 Task: Create a task  Implement a new cloud-based payroll system for a company , assign it to team member softage.2@softage.net in the project AgileNimbus and update the status of the task to  On Track  , set the priority of the task to Low
Action: Mouse moved to (72, 53)
Screenshot: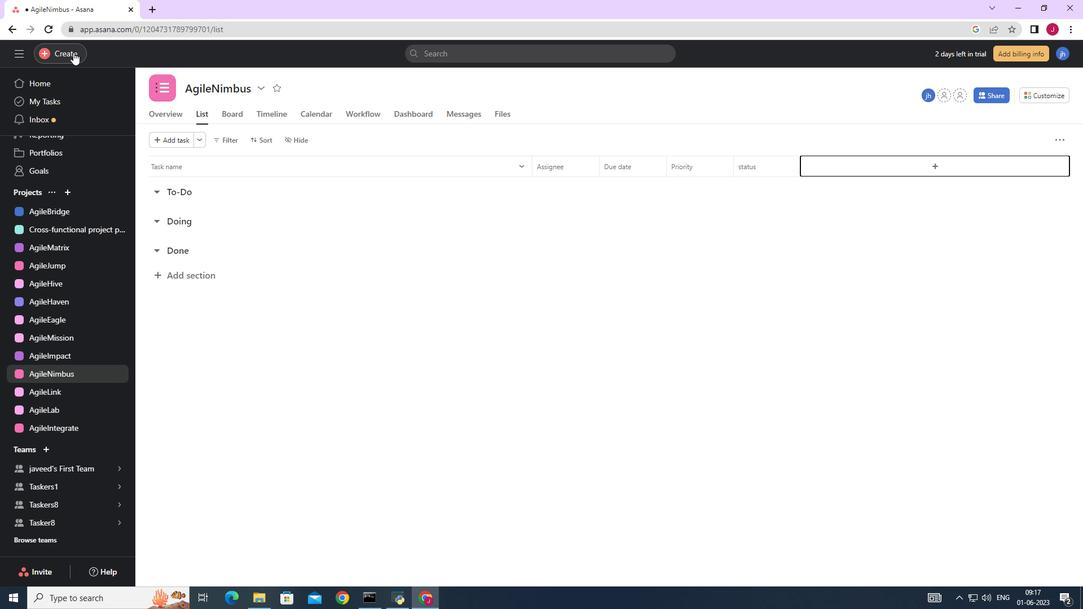 
Action: Mouse pressed left at (72, 53)
Screenshot: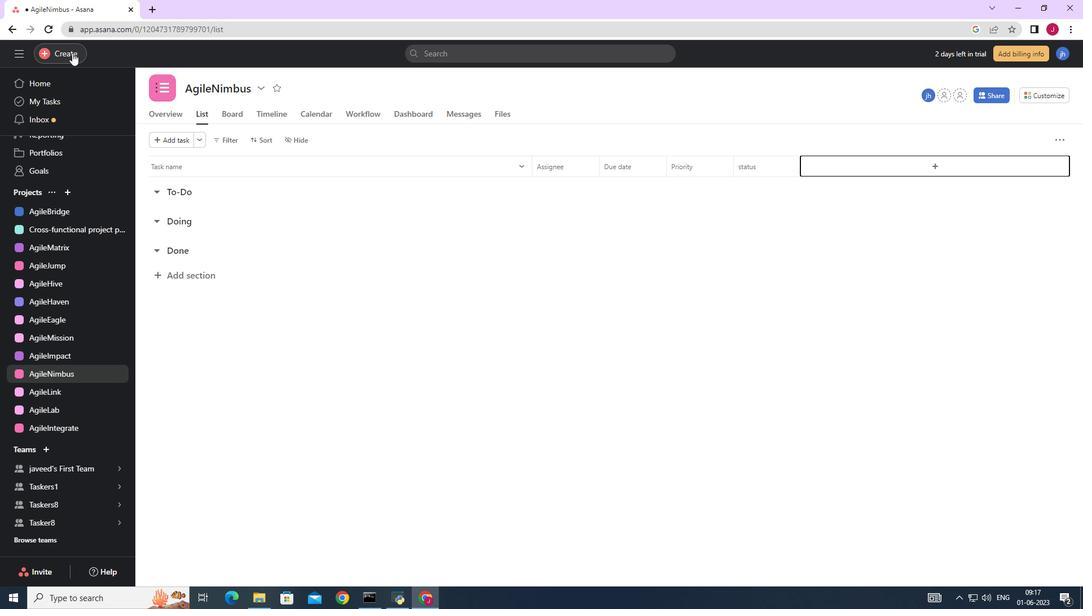 
Action: Mouse moved to (120, 58)
Screenshot: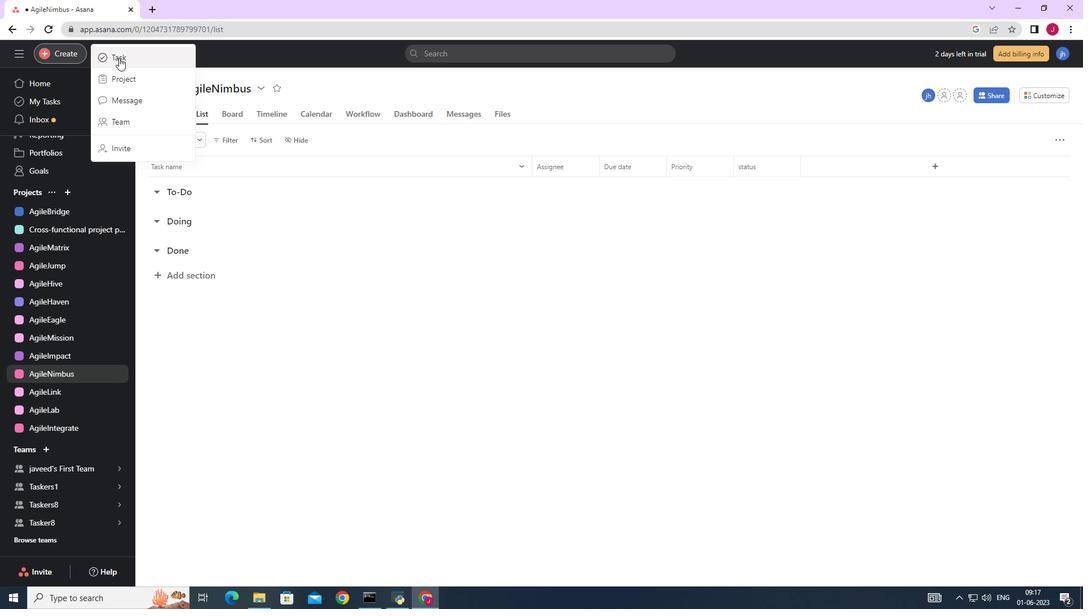 
Action: Mouse pressed left at (120, 58)
Screenshot: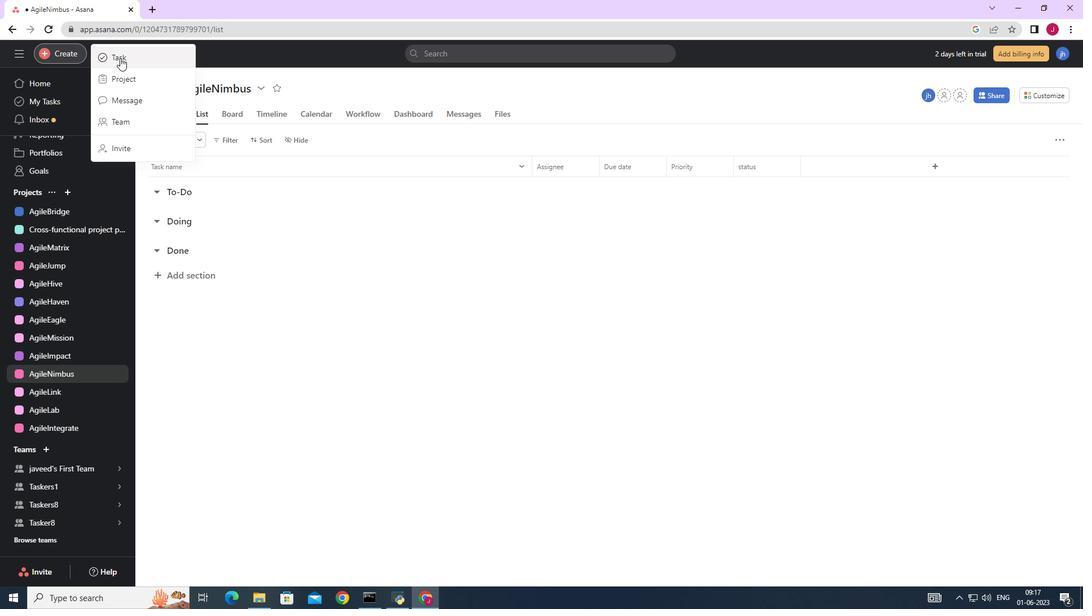 
Action: Mouse moved to (881, 375)
Screenshot: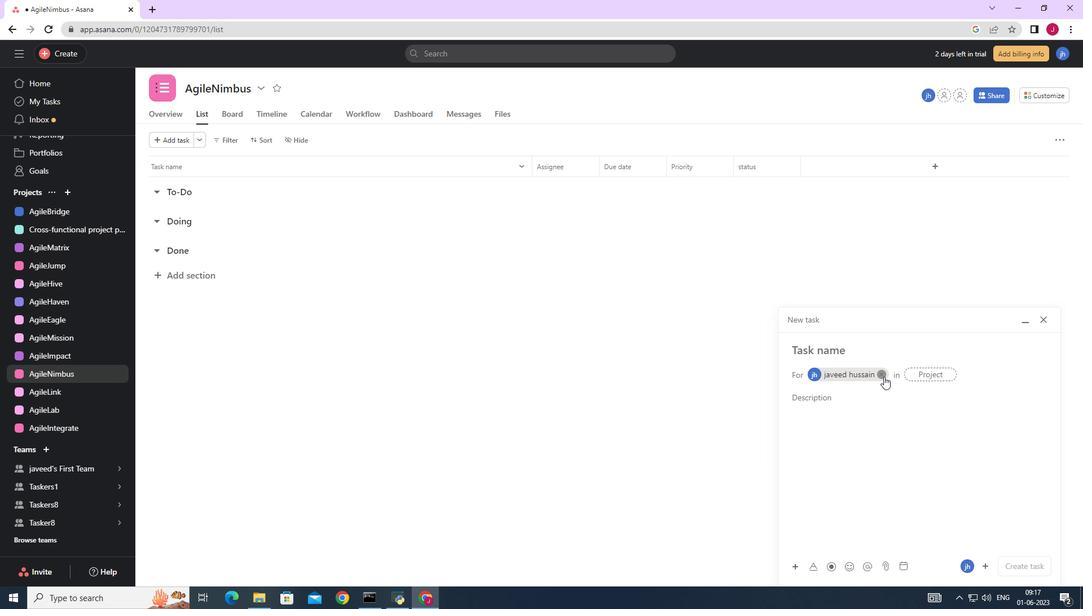 
Action: Mouse pressed left at (881, 375)
Screenshot: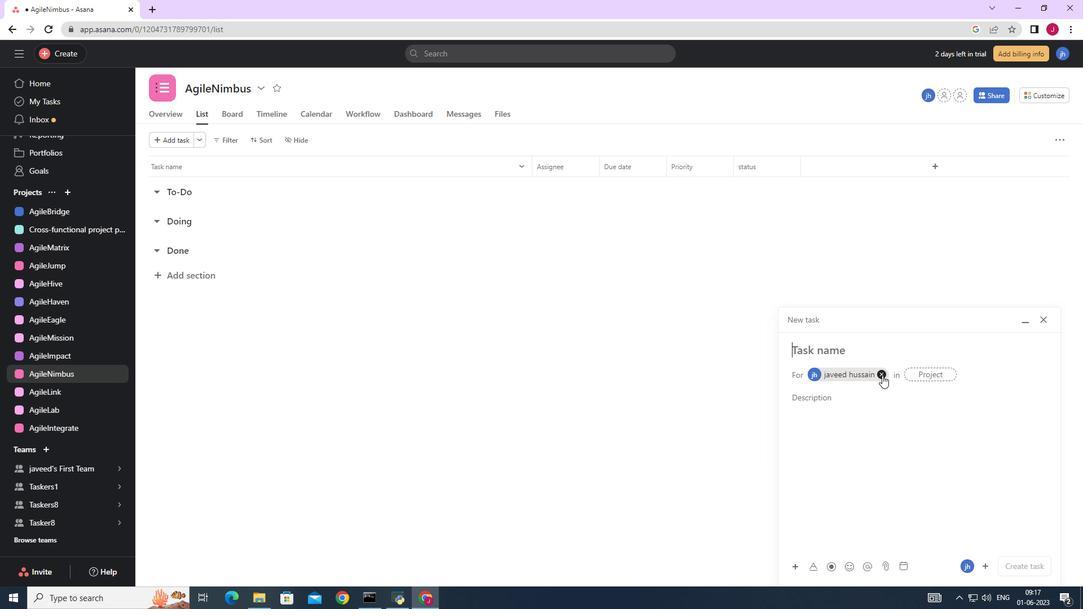 
Action: Mouse moved to (822, 346)
Screenshot: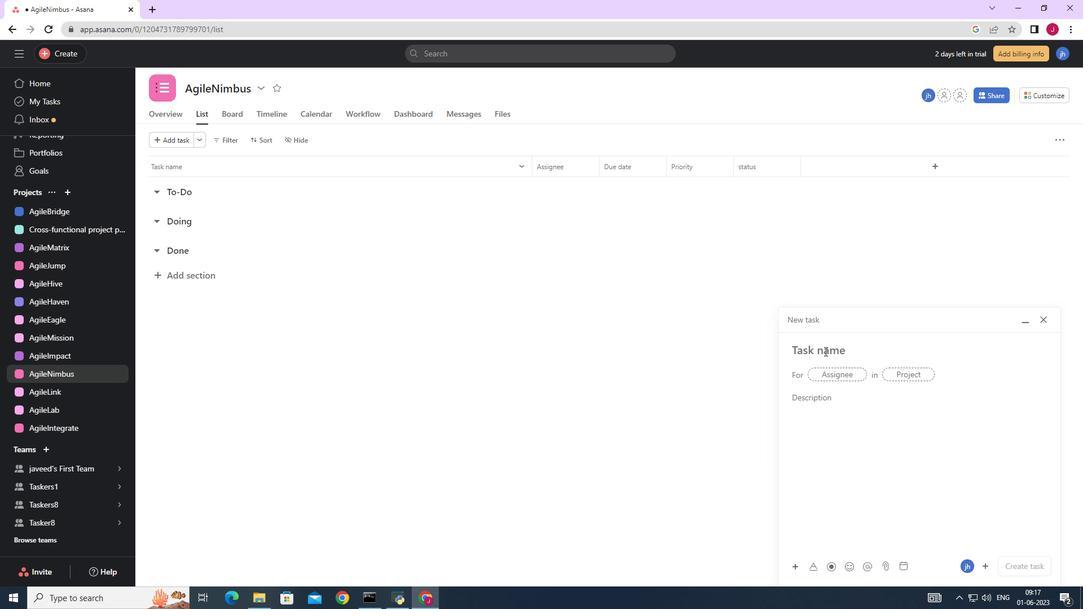 
Action: Mouse pressed left at (822, 346)
Screenshot: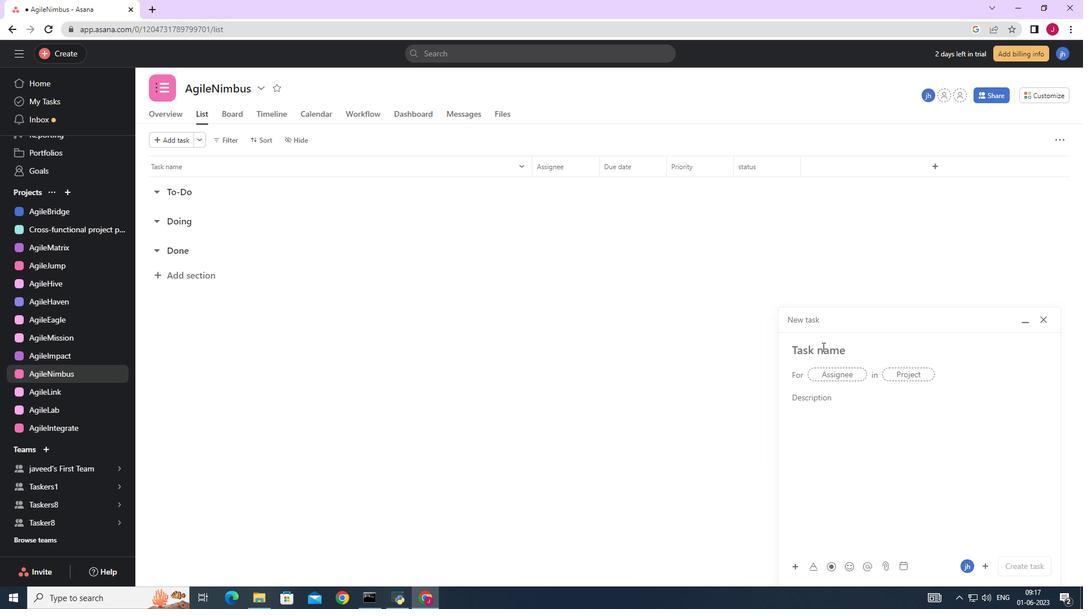 
Action: Mouse moved to (821, 346)
Screenshot: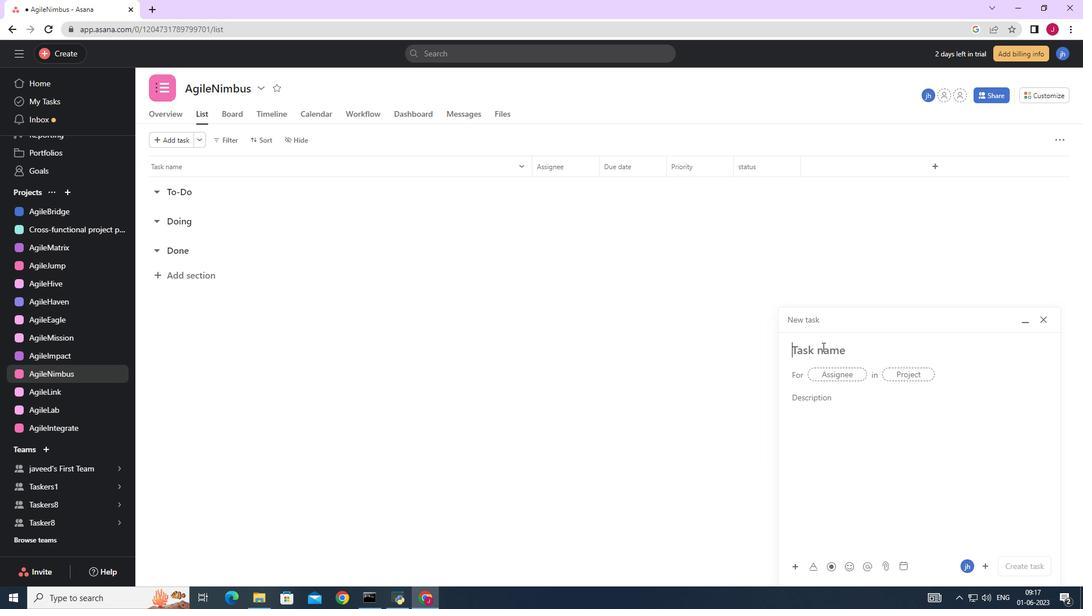 
Action: Key pressed <Key.caps_lock>I<Key.caps_lock>mplement<Key.space>a<Key.space>new<Key.space>clou-based<Key.space><Key.left><Key.left><Key.left><Key.left><Key.left><Key.left><Key.left>d<Key.right><Key.right><Key.right><Key.right><Key.right><Key.right><Key.right>payroll<Key.space>system<Key.space>for<Key.space>a<Key.space>company
Screenshot: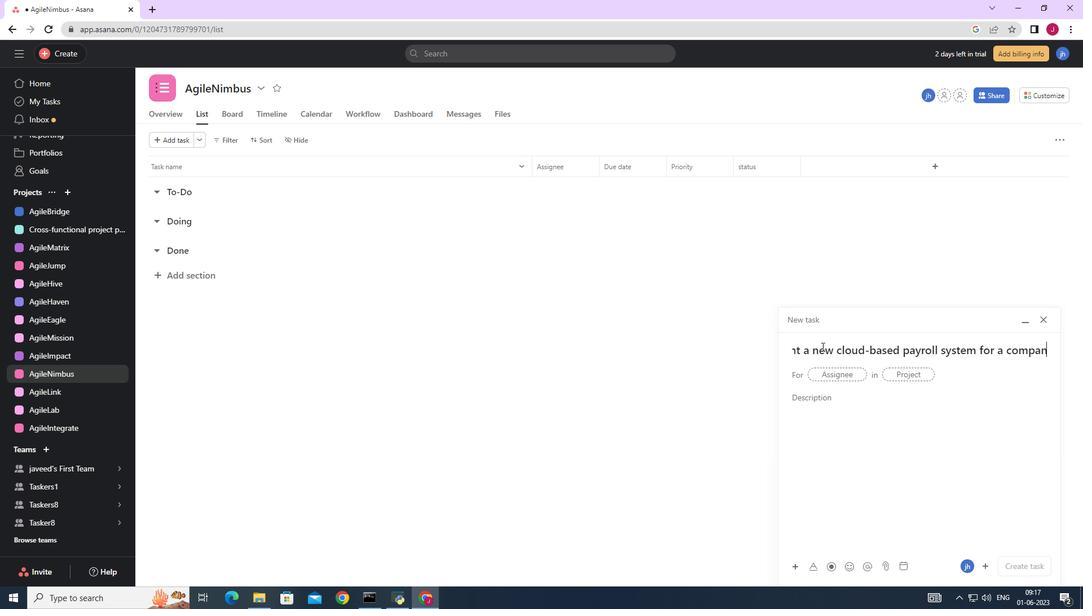 
Action: Mouse moved to (834, 372)
Screenshot: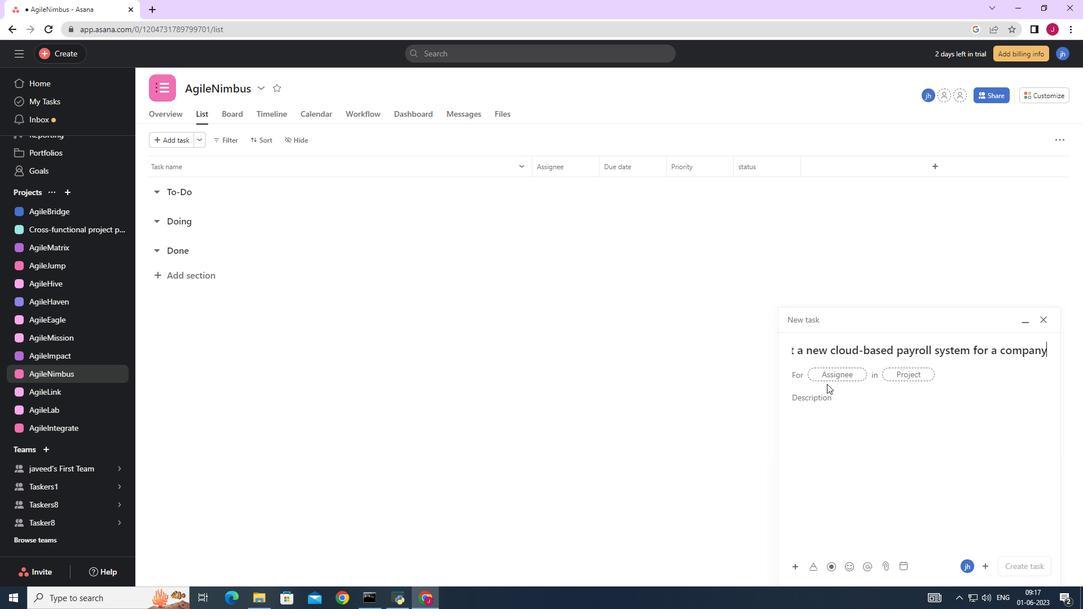 
Action: Mouse pressed left at (834, 372)
Screenshot: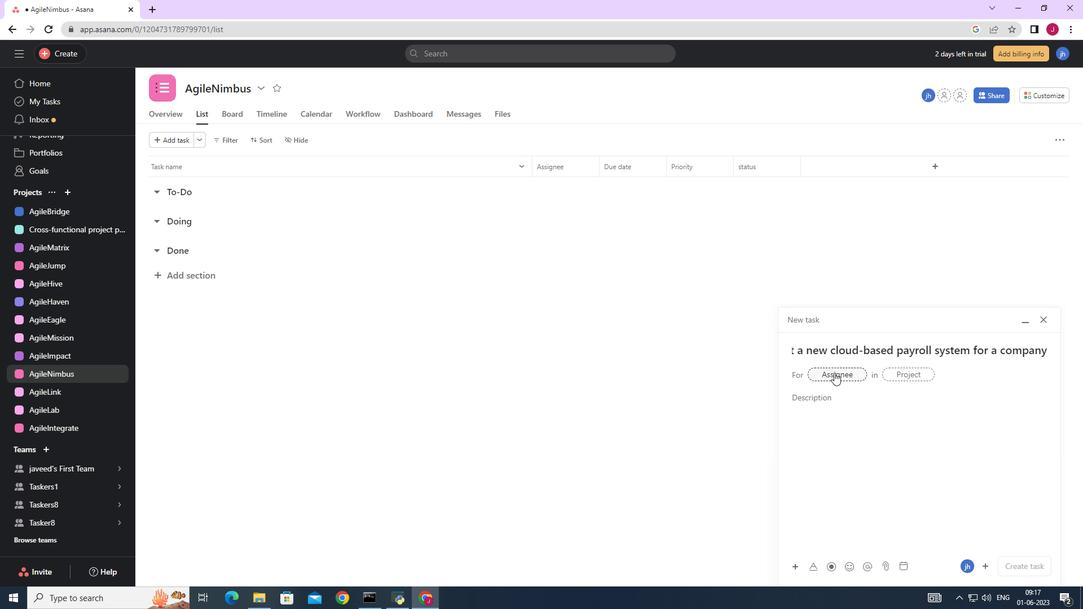
Action: Key pressed softage.2
Screenshot: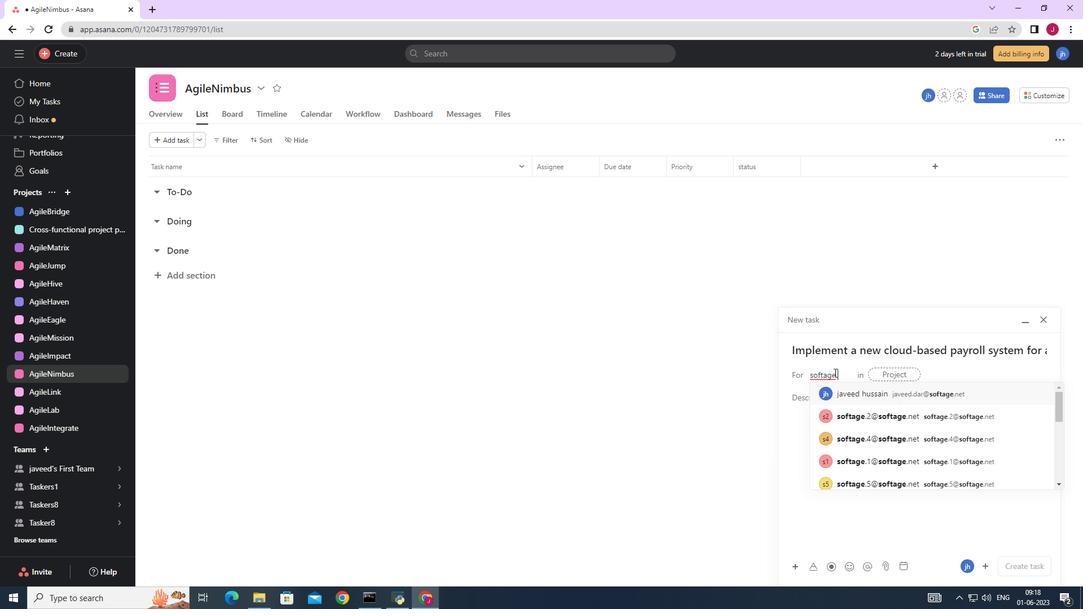 
Action: Mouse moved to (873, 395)
Screenshot: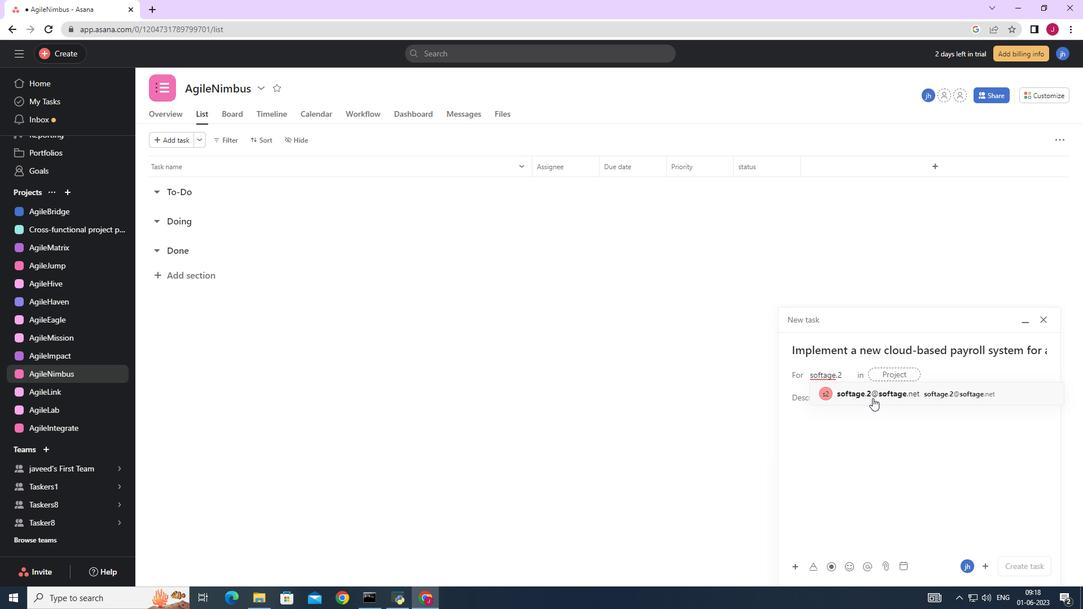 
Action: Mouse pressed left at (873, 395)
Screenshot: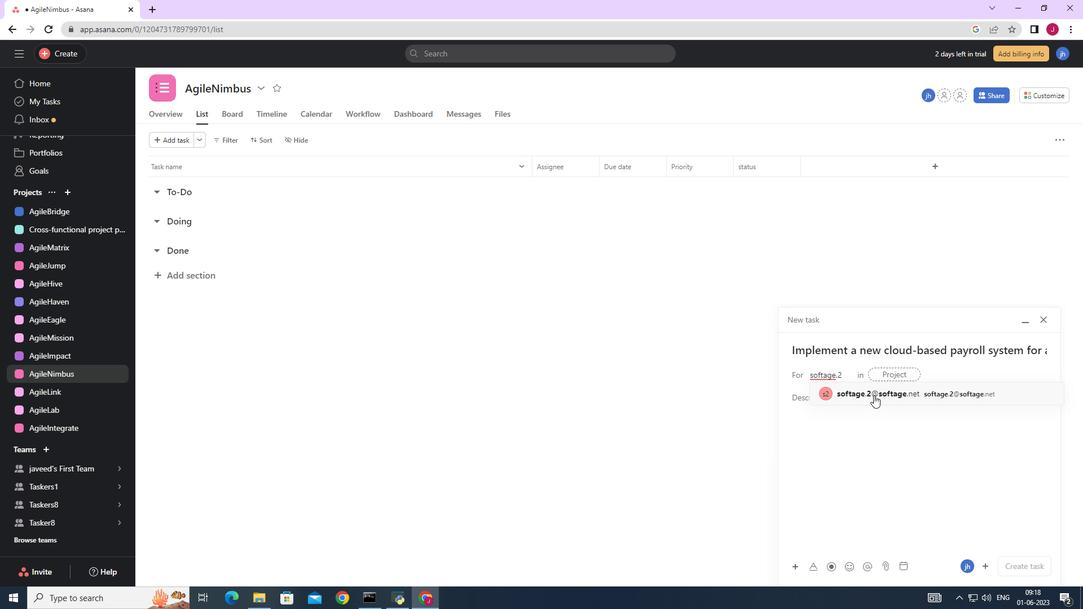 
Action: Mouse moved to (717, 387)
Screenshot: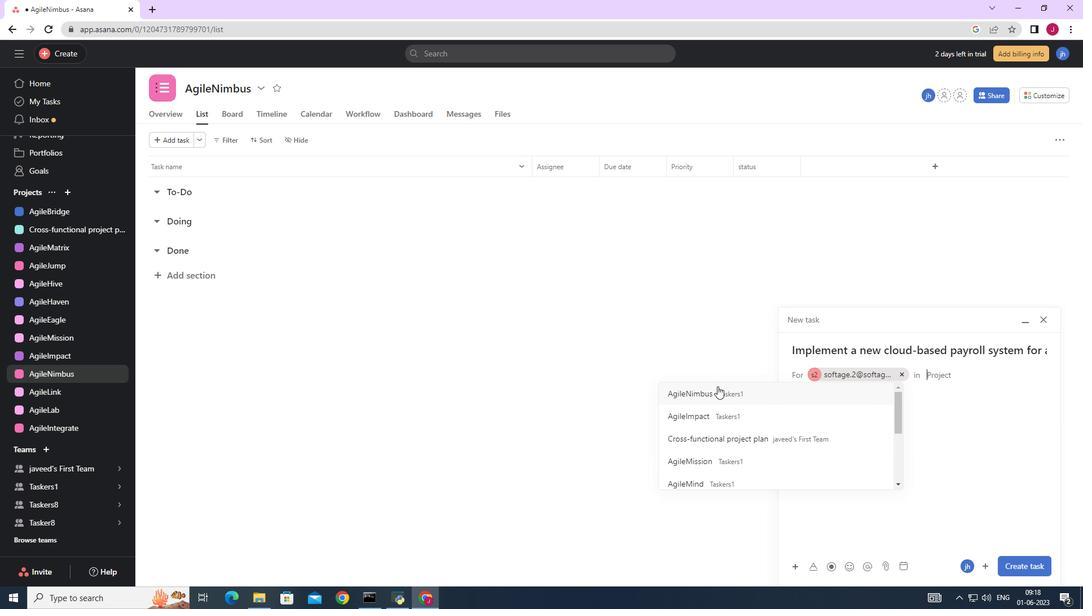 
Action: Mouse pressed left at (717, 387)
Screenshot: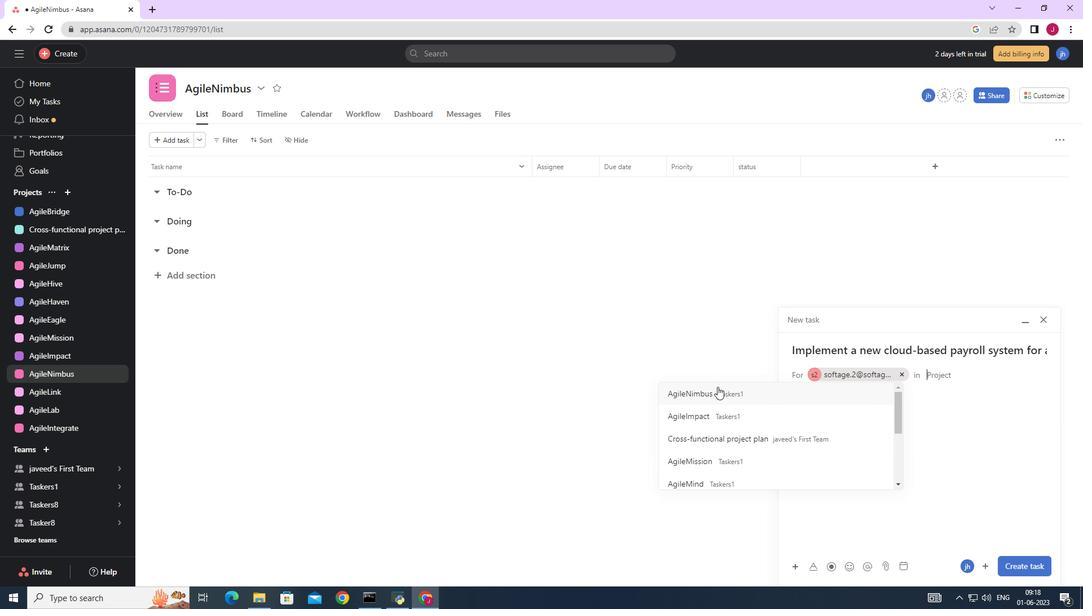 
Action: Mouse moved to (852, 405)
Screenshot: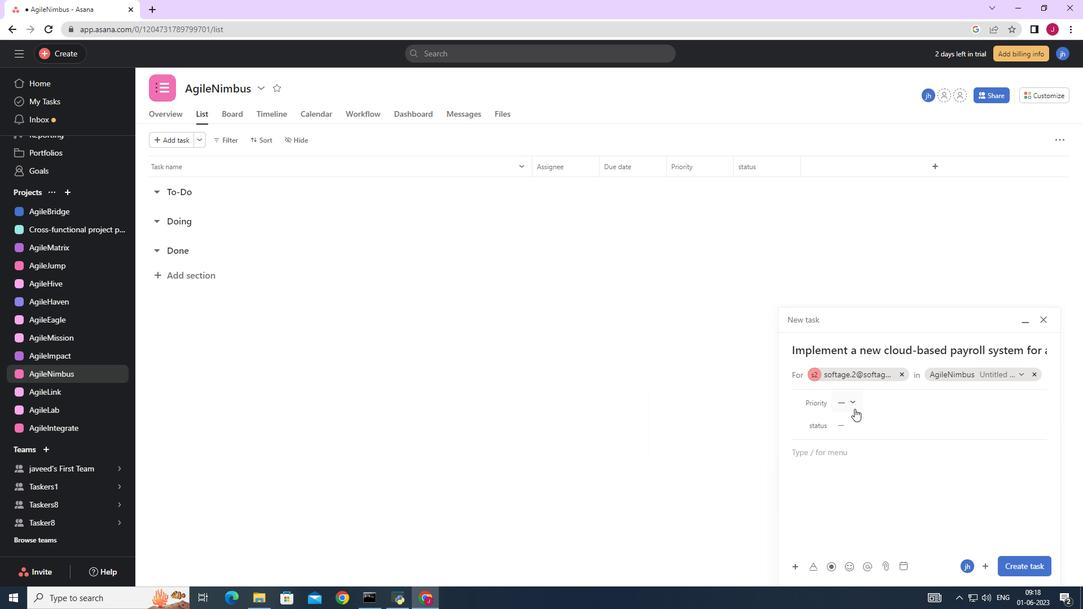 
Action: Mouse pressed left at (852, 405)
Screenshot: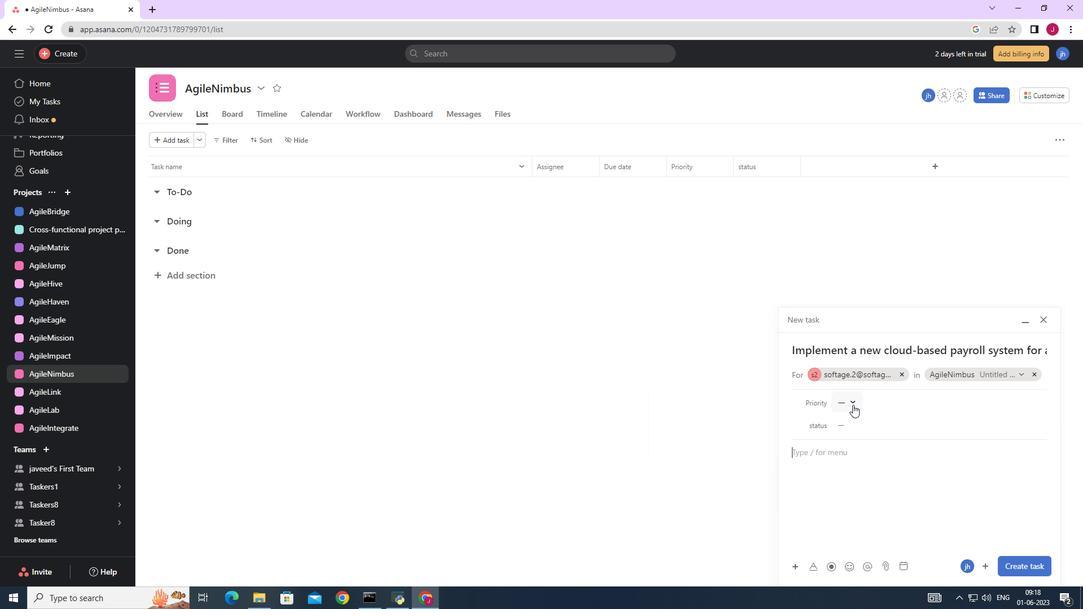 
Action: Mouse moved to (868, 478)
Screenshot: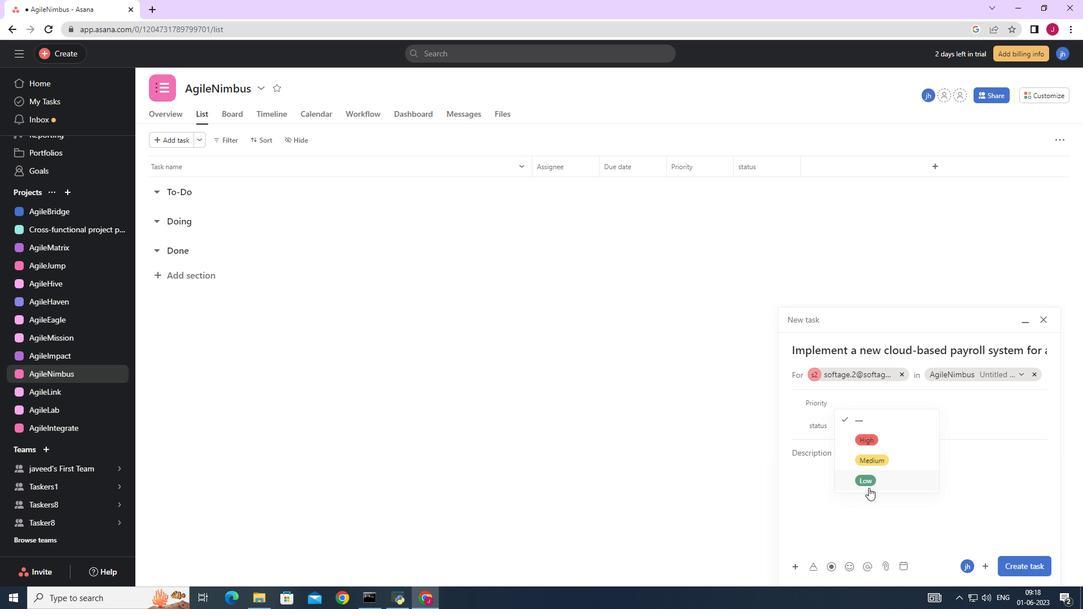 
Action: Mouse pressed left at (868, 478)
Screenshot: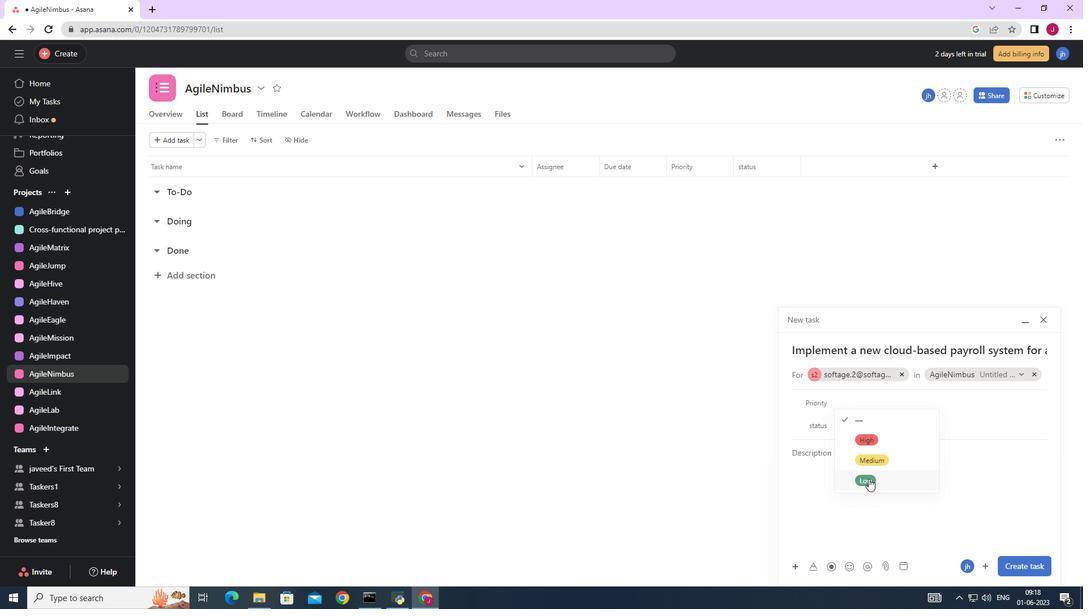
Action: Mouse moved to (857, 428)
Screenshot: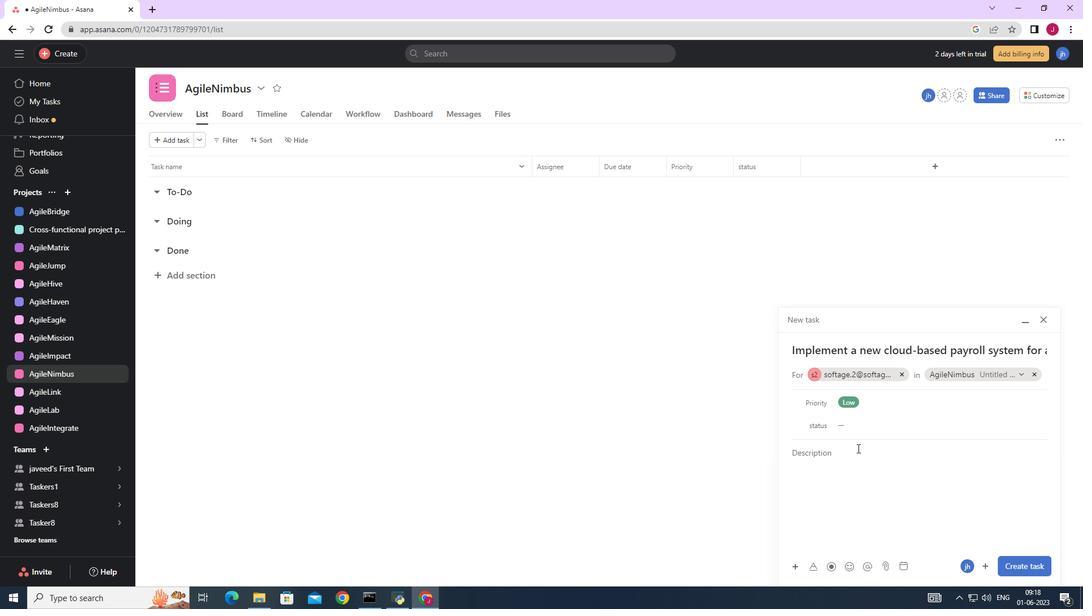
Action: Mouse pressed left at (857, 428)
Screenshot: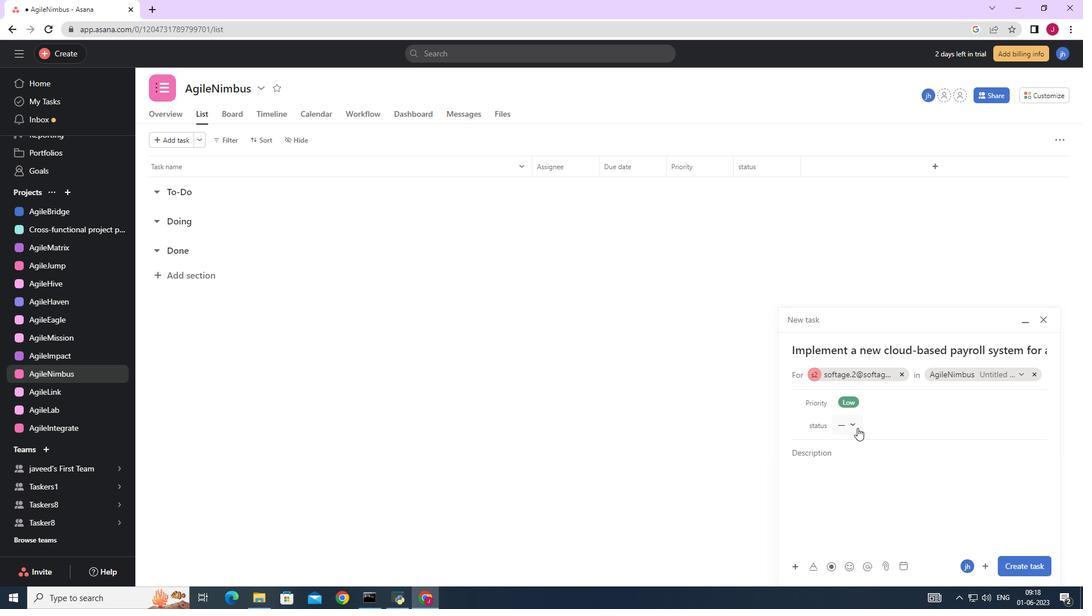 
Action: Mouse moved to (871, 459)
Screenshot: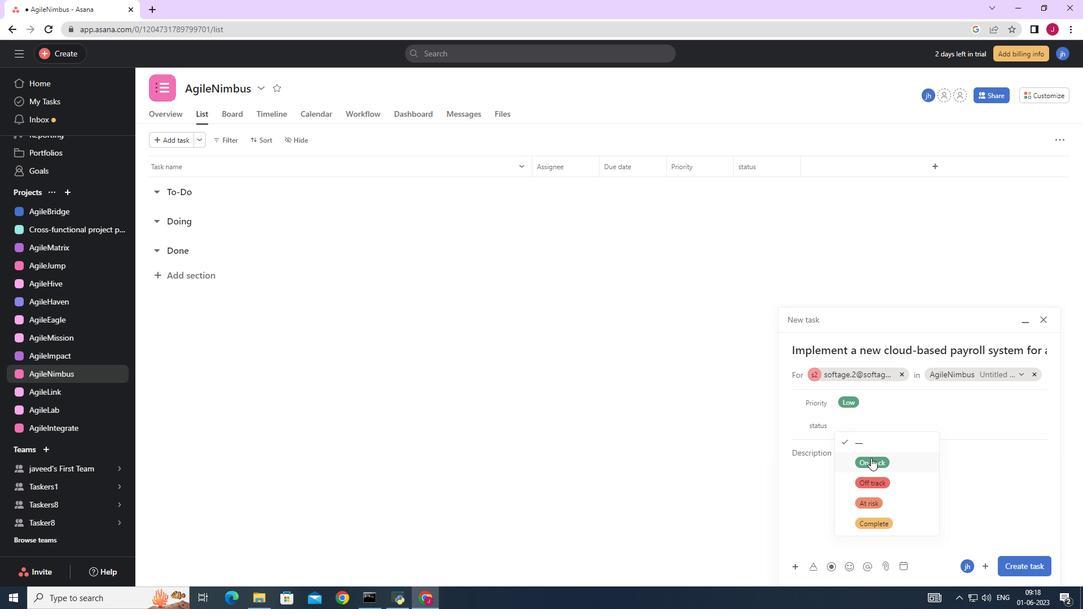 
Action: Mouse pressed left at (871, 459)
Screenshot: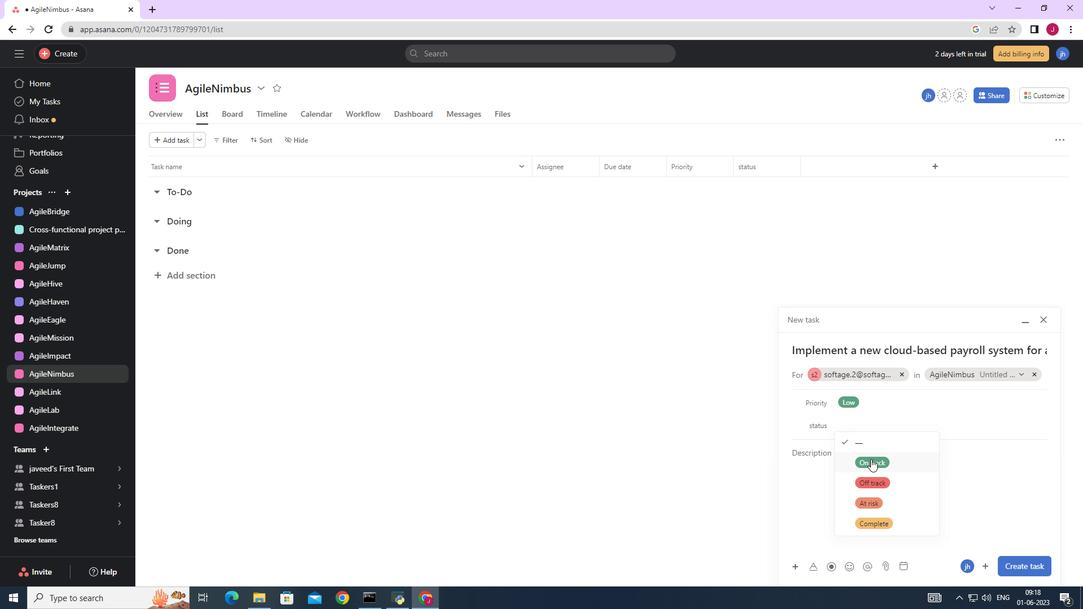 
Action: Mouse moved to (1013, 566)
Screenshot: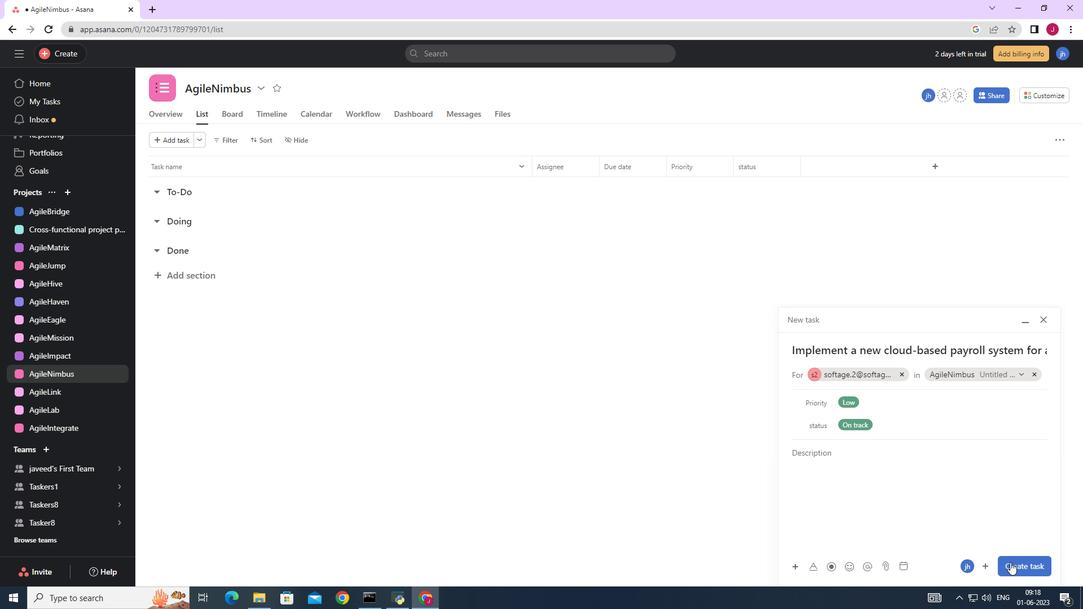 
Action: Mouse pressed left at (1013, 566)
Screenshot: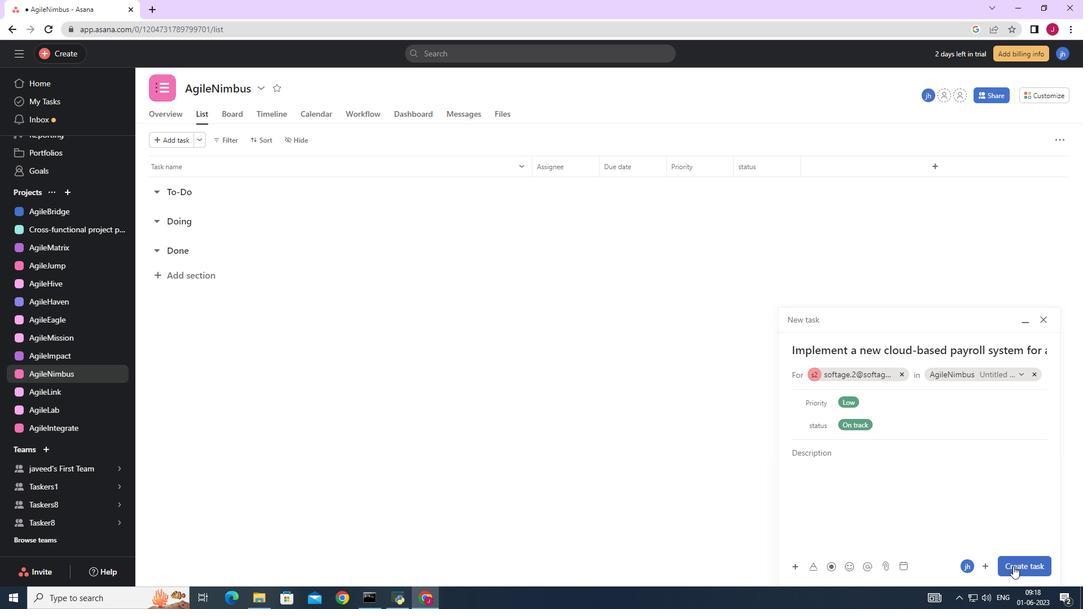 
Action: Mouse moved to (864, 468)
Screenshot: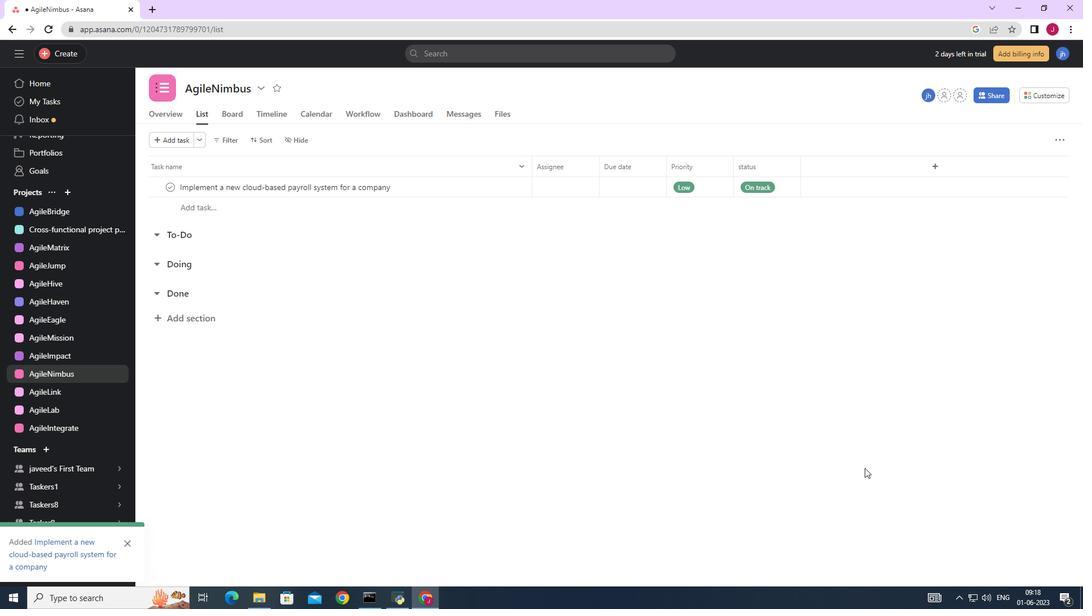 
